 Task: Select the criteria, the date is on or before "yesterday".
Action: Mouse moved to (163, 75)
Screenshot: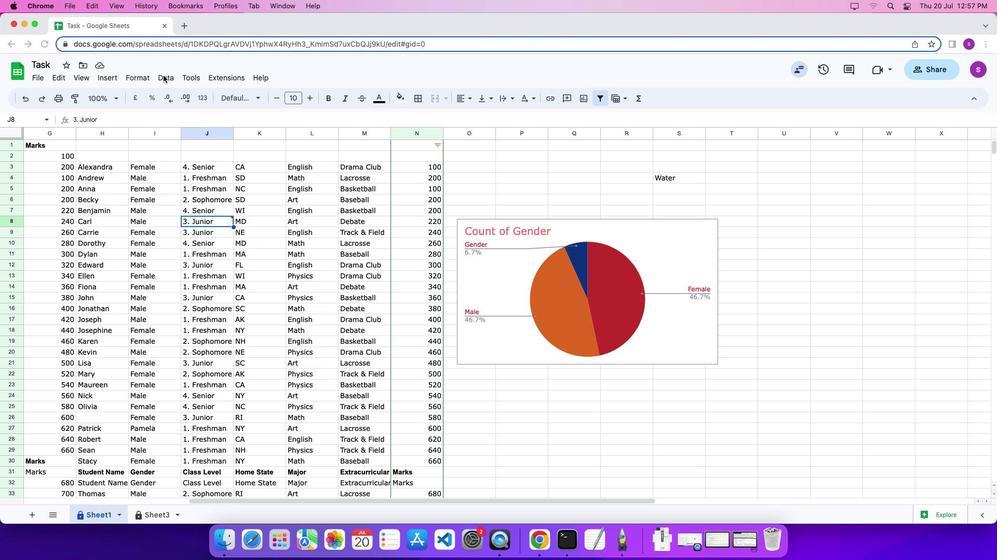
Action: Mouse pressed left at (163, 75)
Screenshot: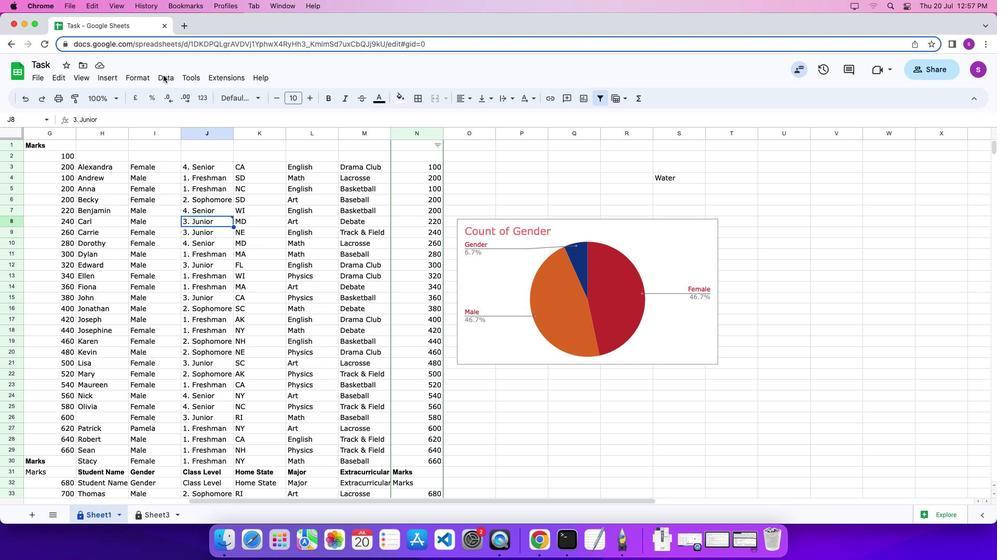 
Action: Mouse moved to (164, 76)
Screenshot: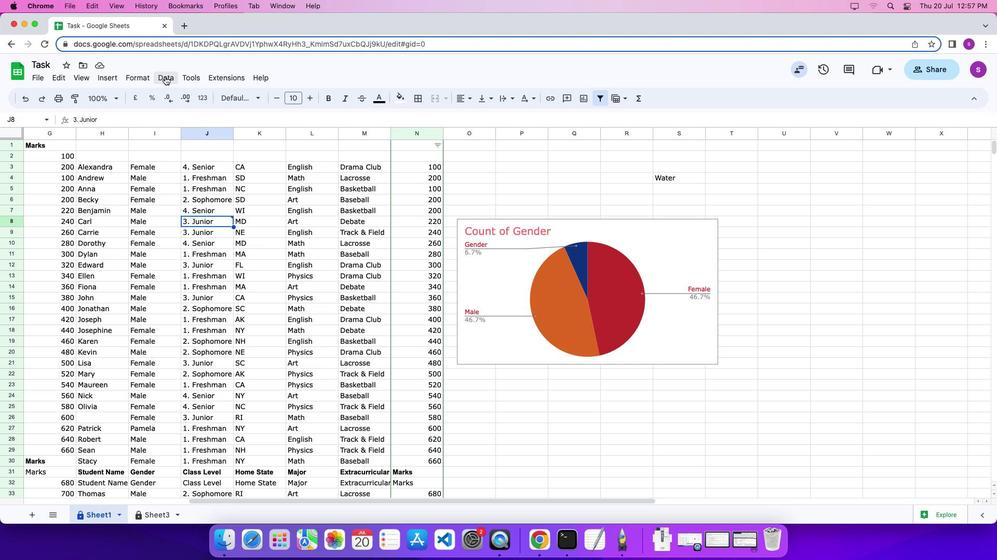 
Action: Mouse pressed left at (164, 76)
Screenshot: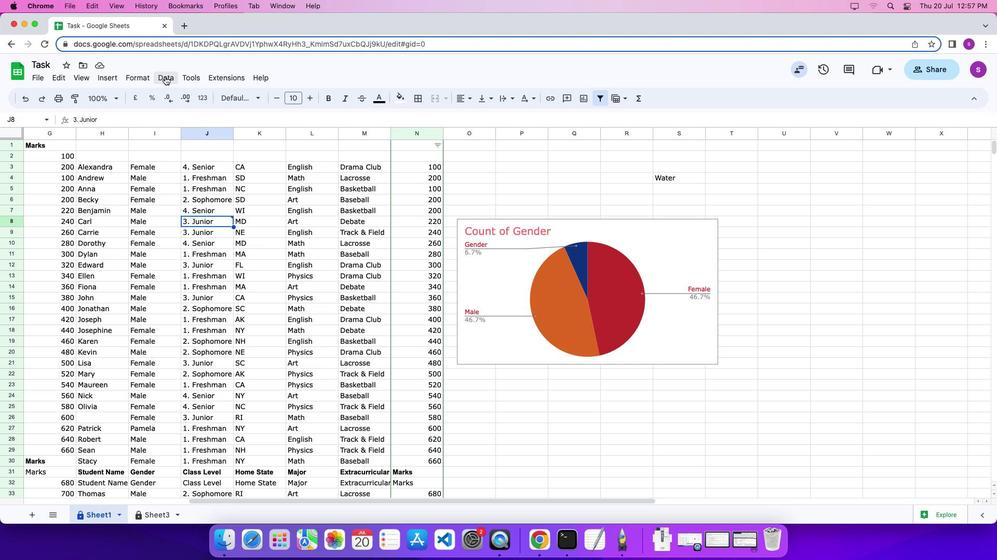 
Action: Mouse moved to (218, 283)
Screenshot: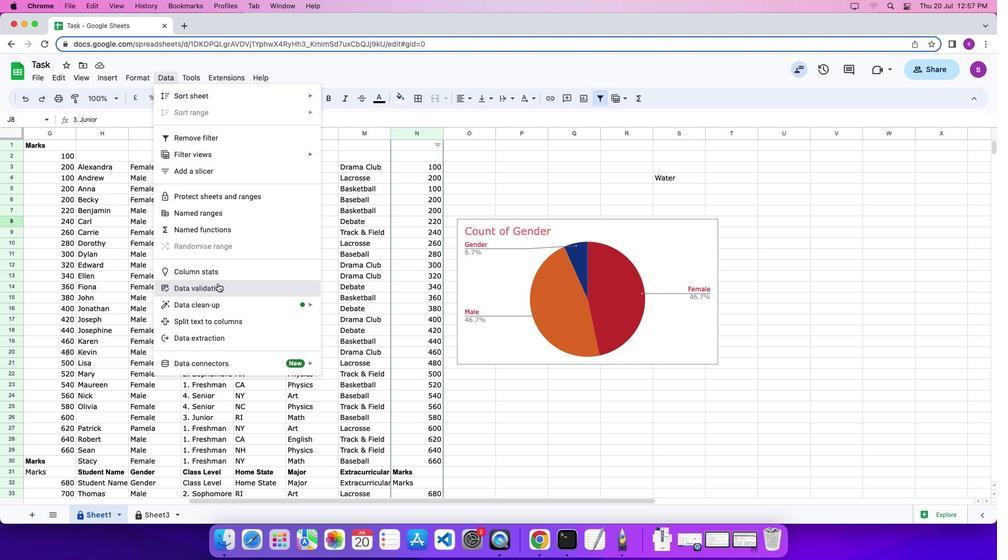 
Action: Mouse pressed left at (218, 283)
Screenshot: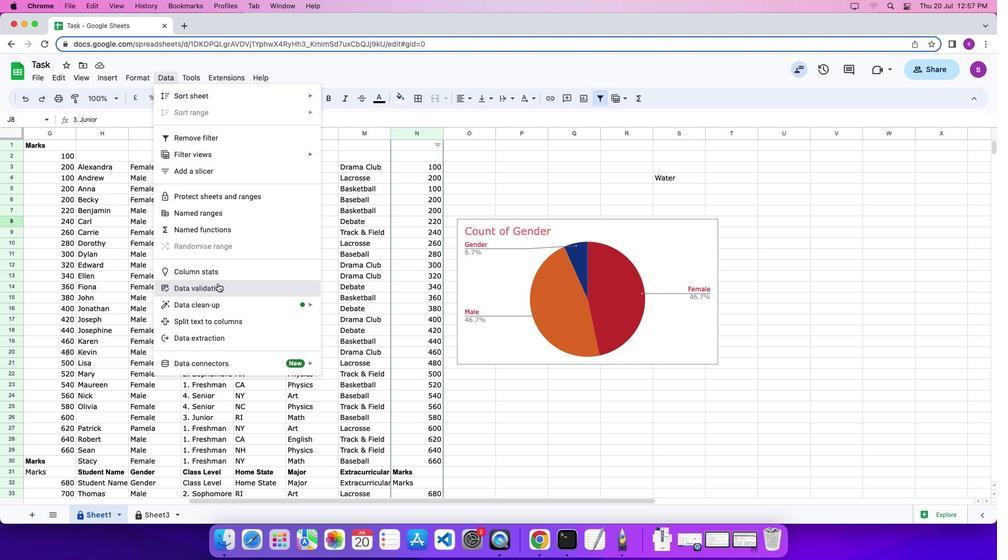 
Action: Mouse moved to (936, 265)
Screenshot: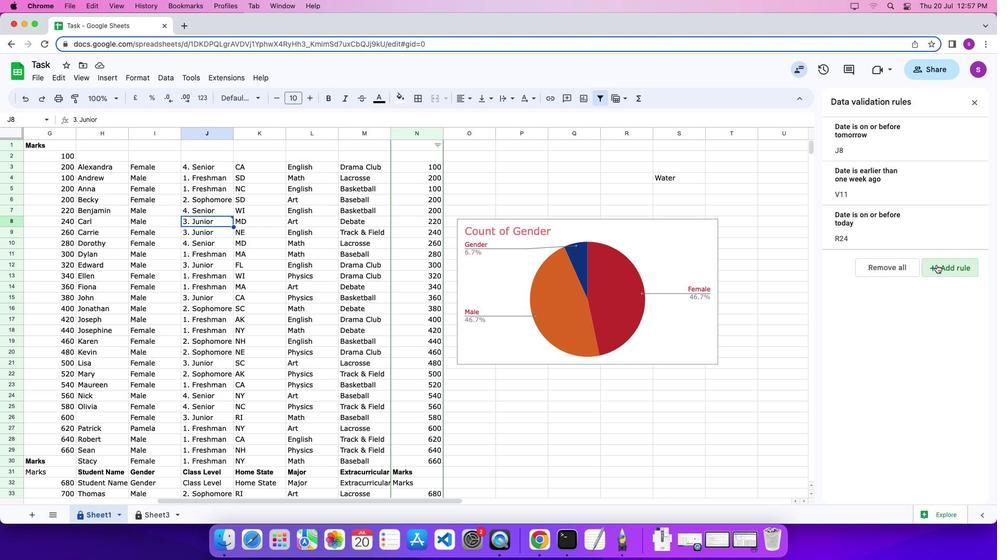 
Action: Mouse pressed left at (936, 265)
Screenshot: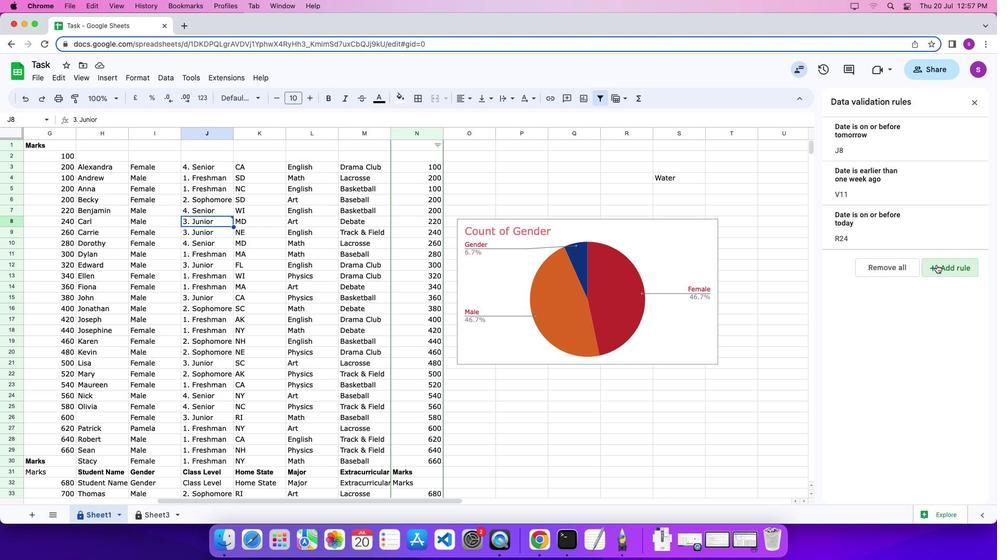 
Action: Mouse moved to (918, 194)
Screenshot: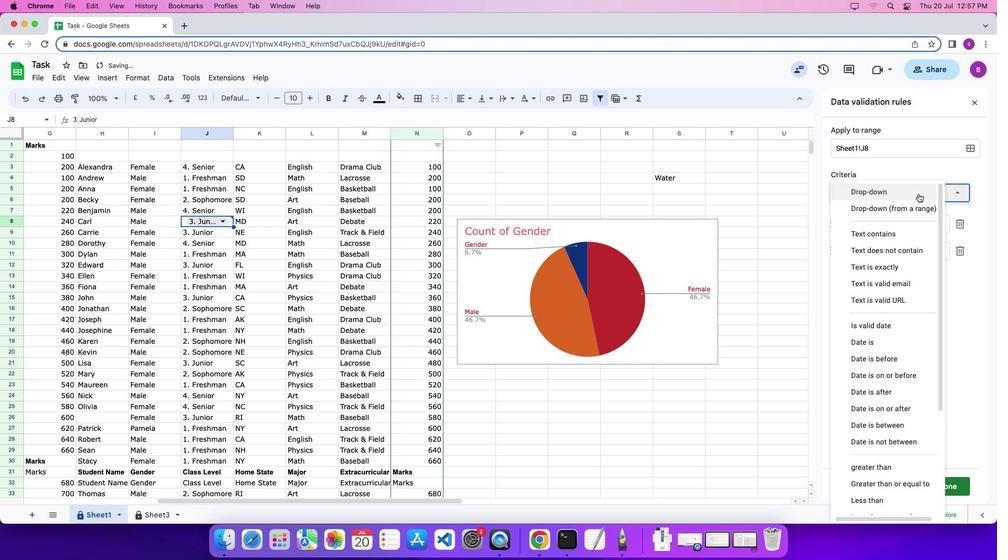 
Action: Mouse pressed left at (918, 194)
Screenshot: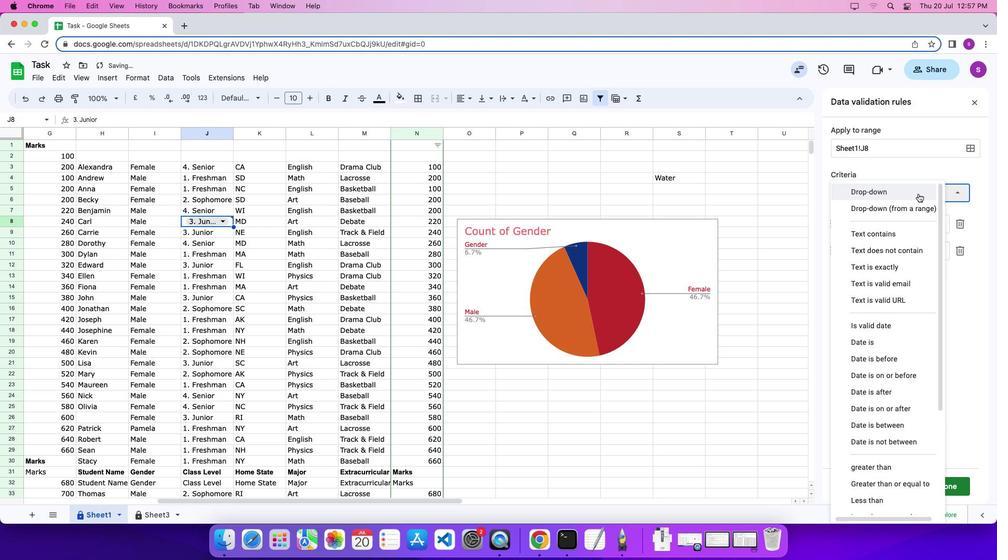 
Action: Mouse moved to (902, 373)
Screenshot: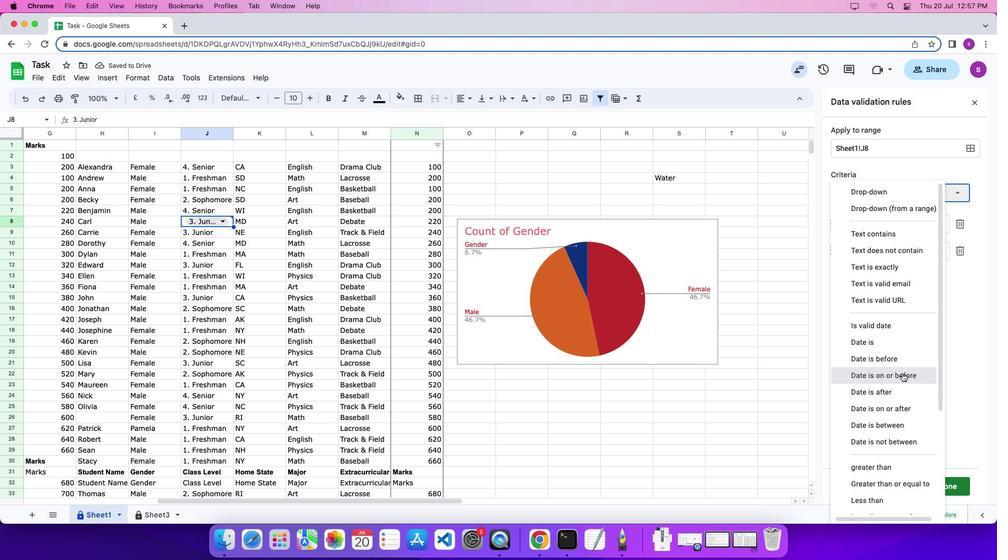 
Action: Mouse pressed left at (902, 373)
Screenshot: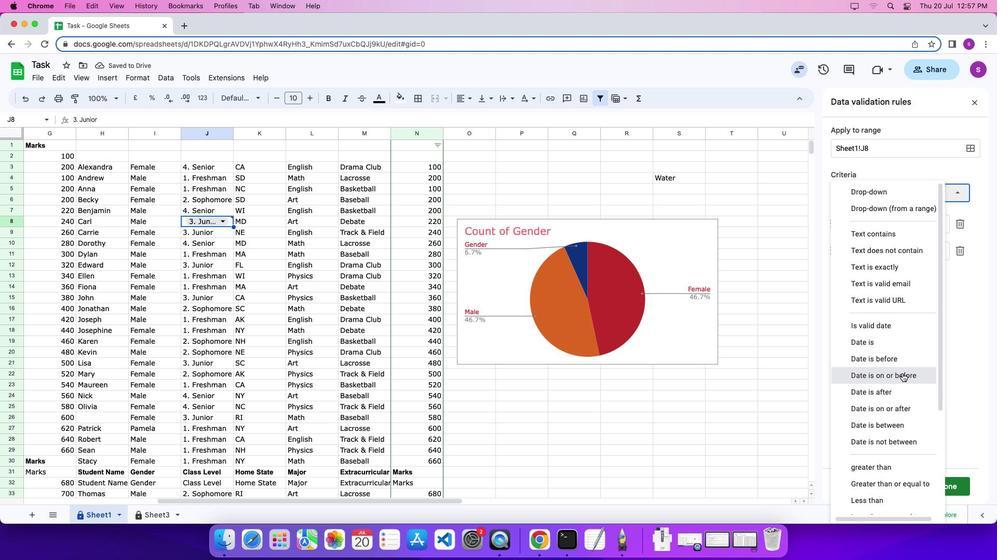 
Action: Mouse moved to (897, 212)
Screenshot: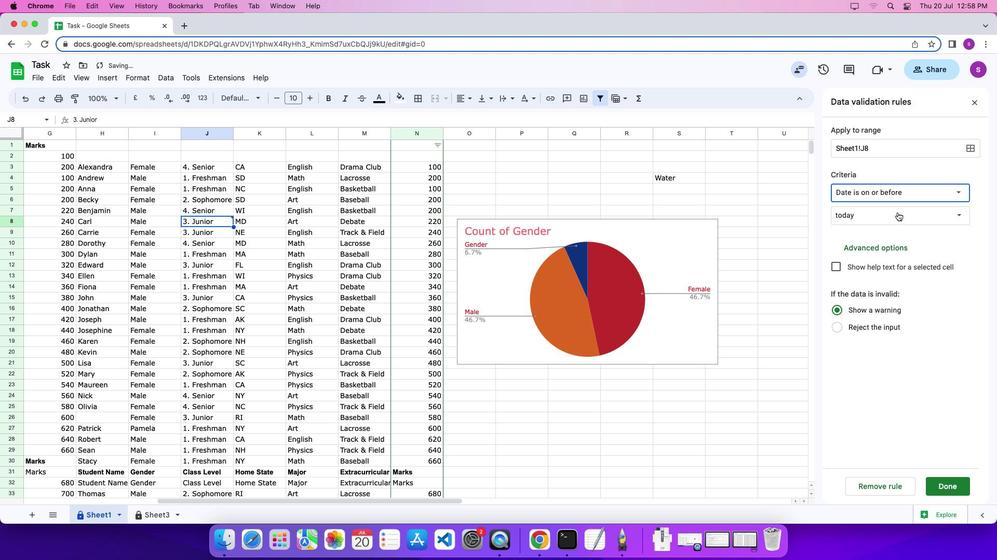
Action: Mouse pressed left at (897, 212)
Screenshot: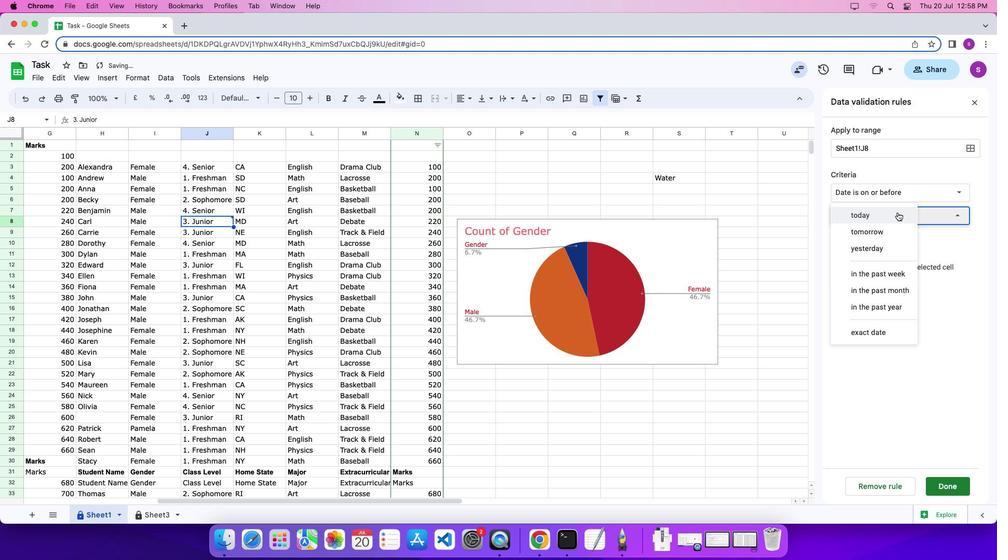 
Action: Mouse moved to (899, 247)
Screenshot: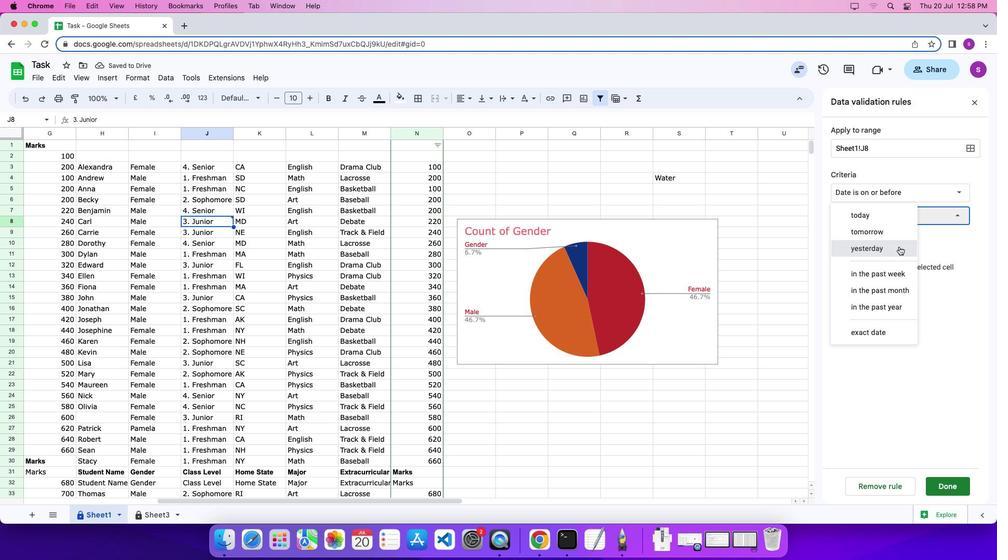 
Action: Mouse pressed left at (899, 247)
Screenshot: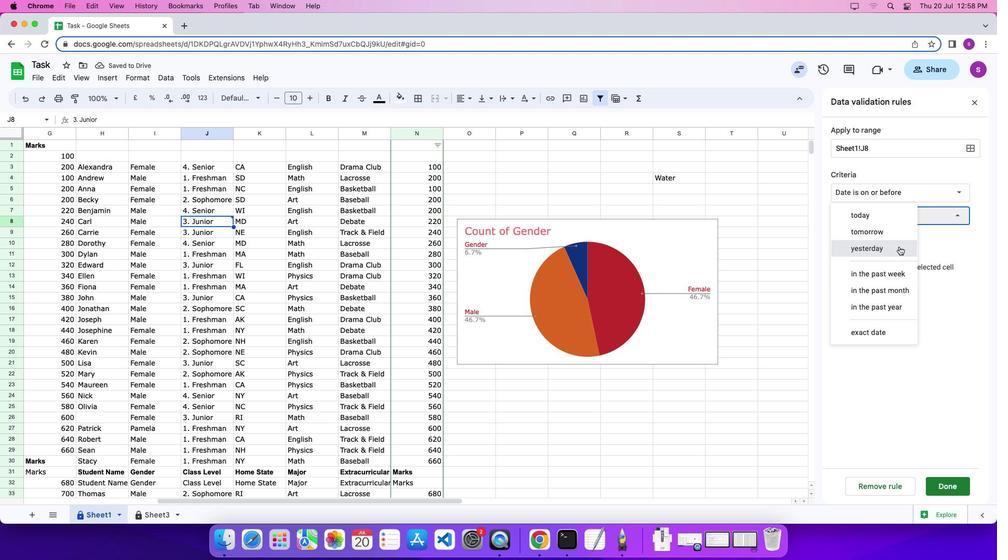 
Action: Mouse moved to (944, 487)
Screenshot: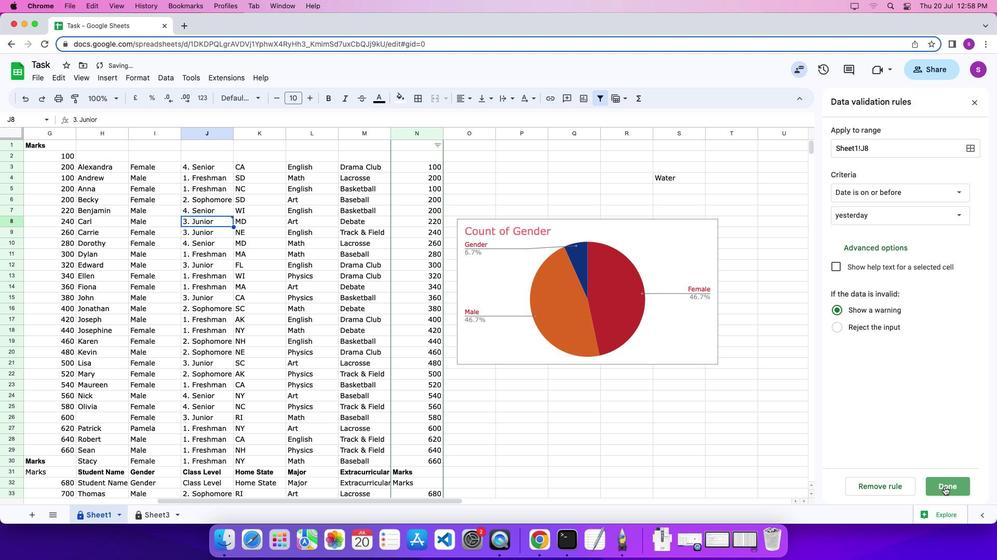 
Action: Mouse pressed left at (944, 487)
Screenshot: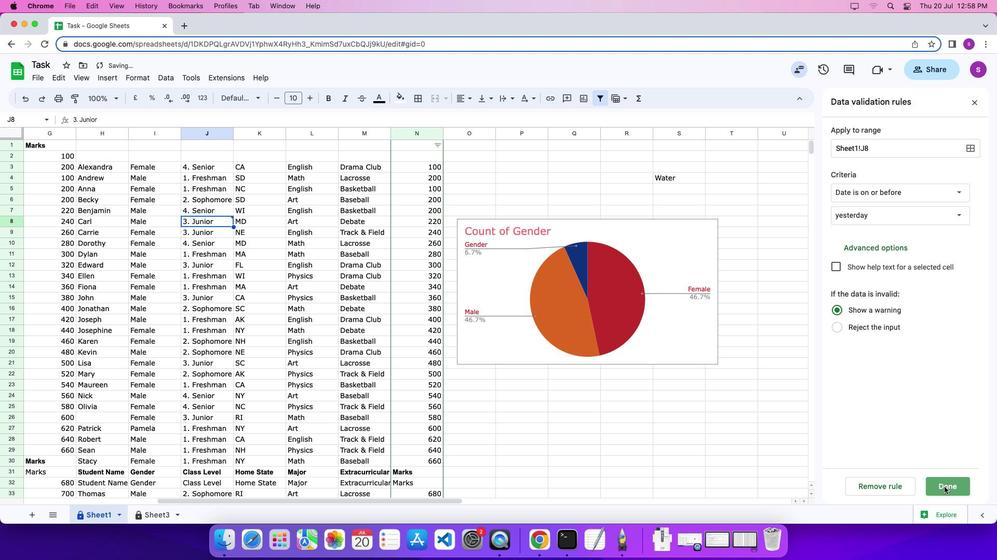 
